 Task: Add an event with the title Second Presentation Rehearsal, date '2023/10/15', time 7:50 AM to 9:50 AMand add a description: Participants will be assigned to teams, ensuring a mix of individuals from different departments or backgrounds. This promotes cross-functional collaboration, diversity of perspectives, and the opportunity to work with colleagues they may not typically interact with.Select event color  Tangerine . Add location for the event as: 654 Oia, Santorini, Greece, logged in from the account softage.6@softage.netand send the event invitation to softage.3@softage.net and softage.4@softage.net. Set a reminder for the event Weekly on Sunday
Action: Mouse moved to (78, 86)
Screenshot: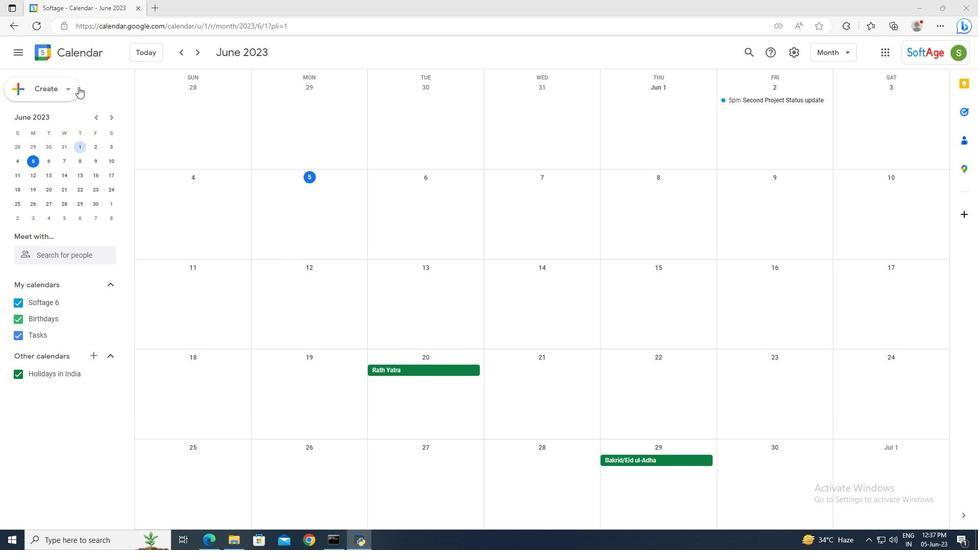
Action: Mouse pressed left at (78, 86)
Screenshot: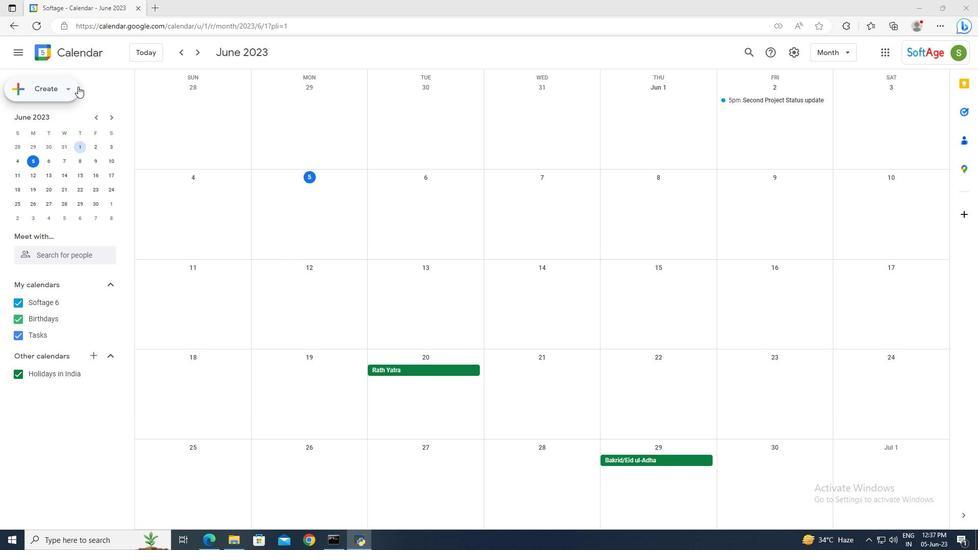 
Action: Mouse moved to (79, 113)
Screenshot: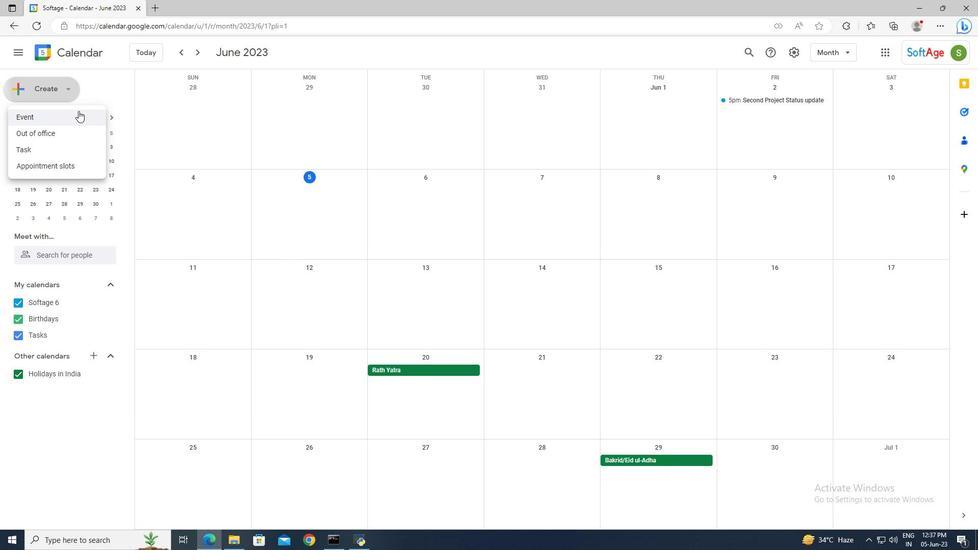 
Action: Mouse pressed left at (79, 113)
Screenshot: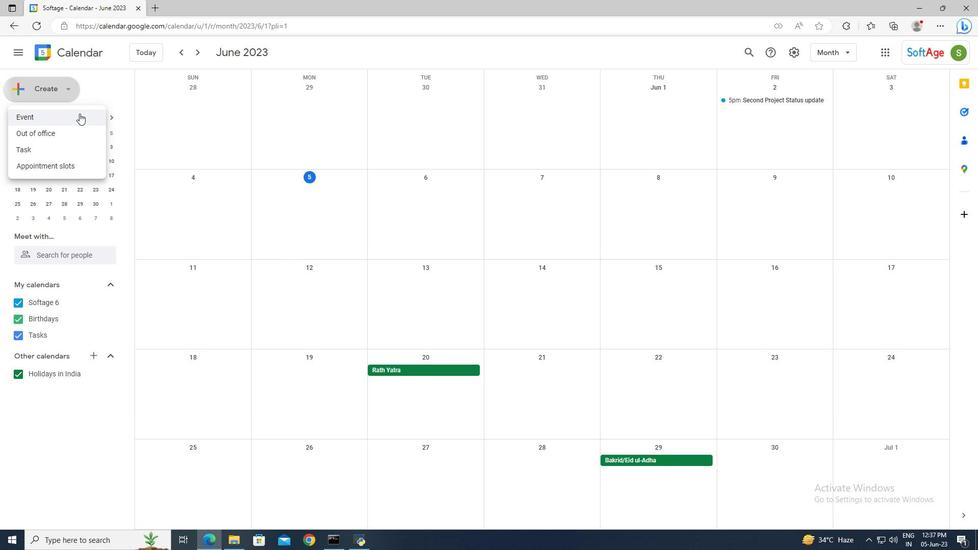 
Action: Mouse moved to (514, 342)
Screenshot: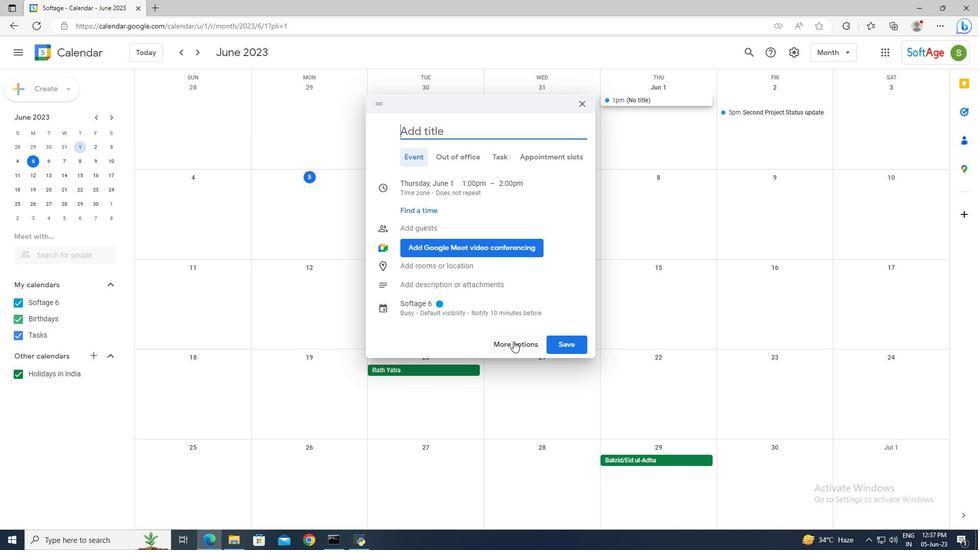 
Action: Mouse pressed left at (514, 342)
Screenshot: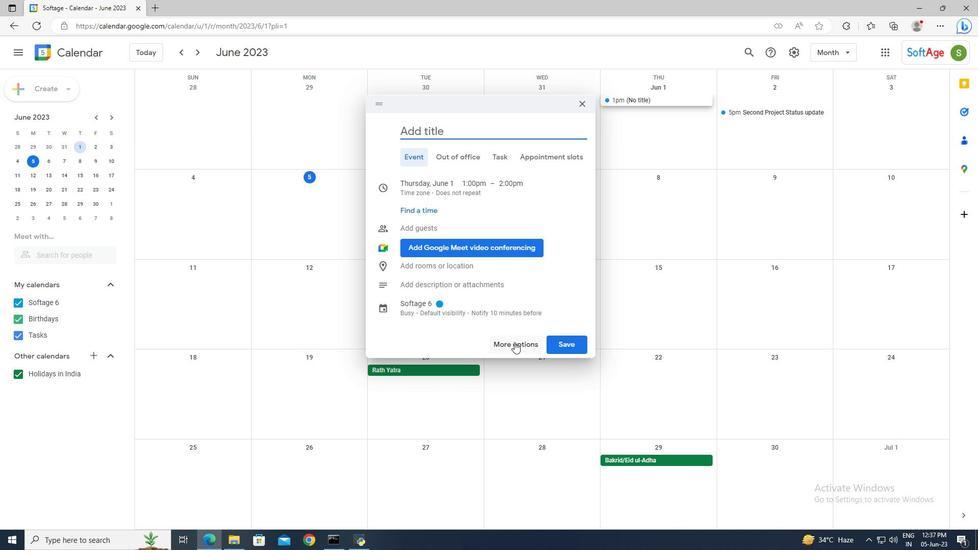 
Action: Mouse moved to (346, 60)
Screenshot: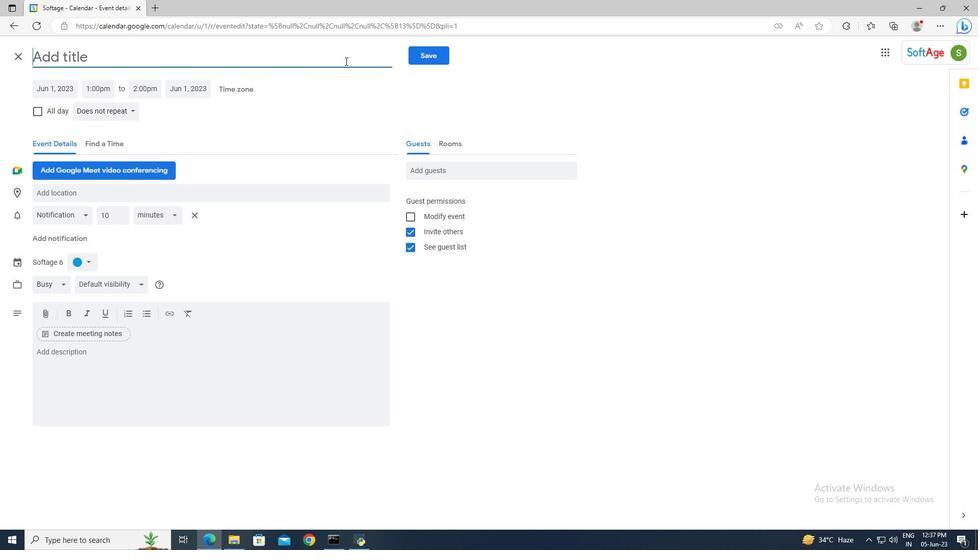 
Action: Mouse pressed left at (346, 60)
Screenshot: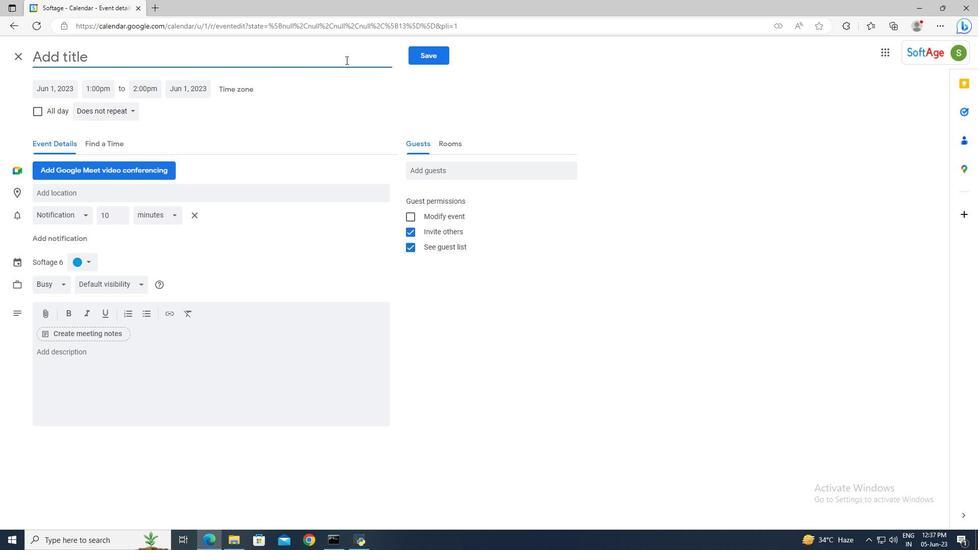 
Action: Key pressed <Key.shift>Second<Key.space><Key.shift>Presentation<Key.space><Key.shift>Rehearsal
Screenshot: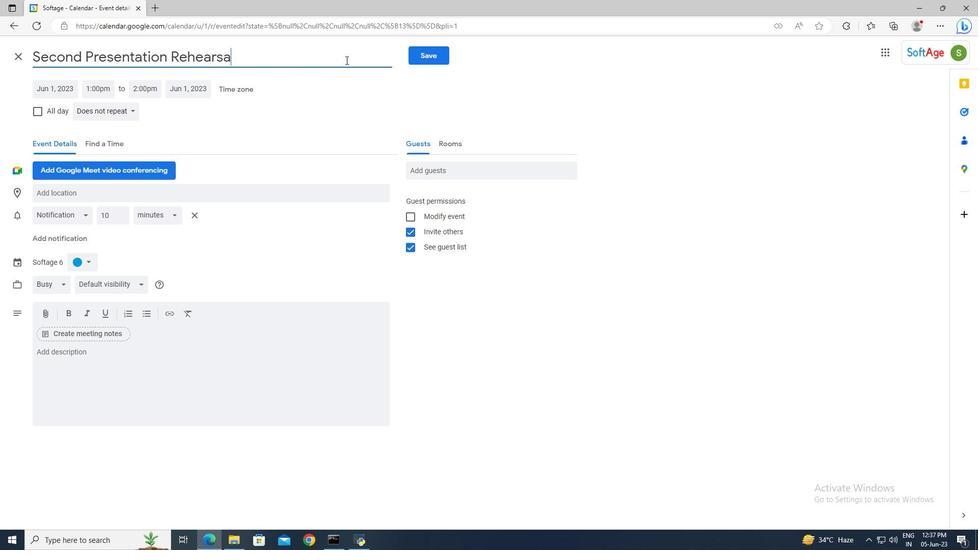 
Action: Mouse moved to (71, 88)
Screenshot: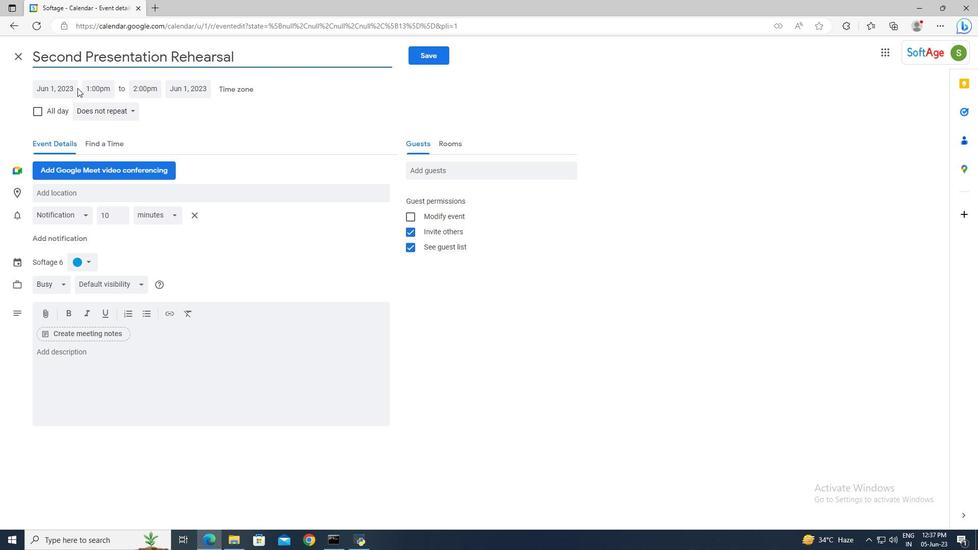 
Action: Mouse pressed left at (71, 88)
Screenshot: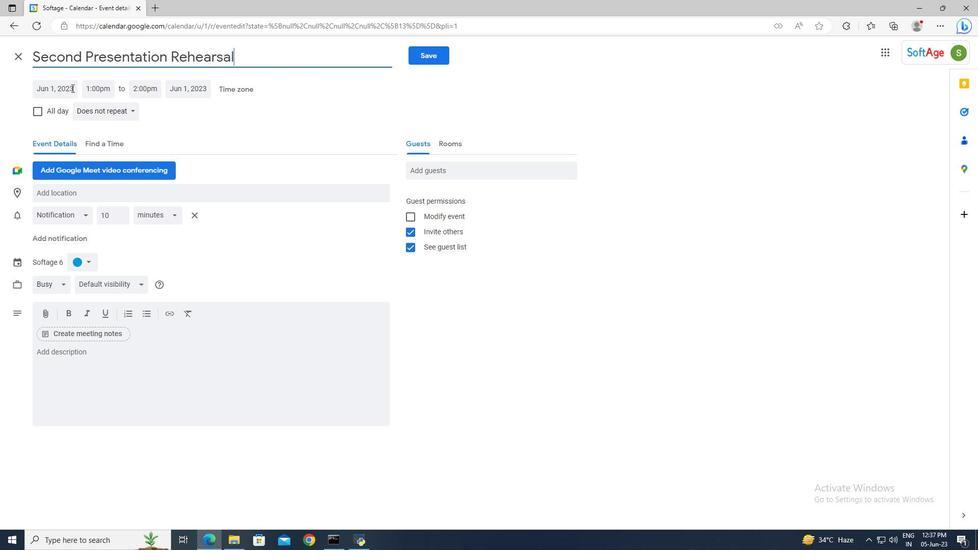 
Action: Mouse moved to (160, 107)
Screenshot: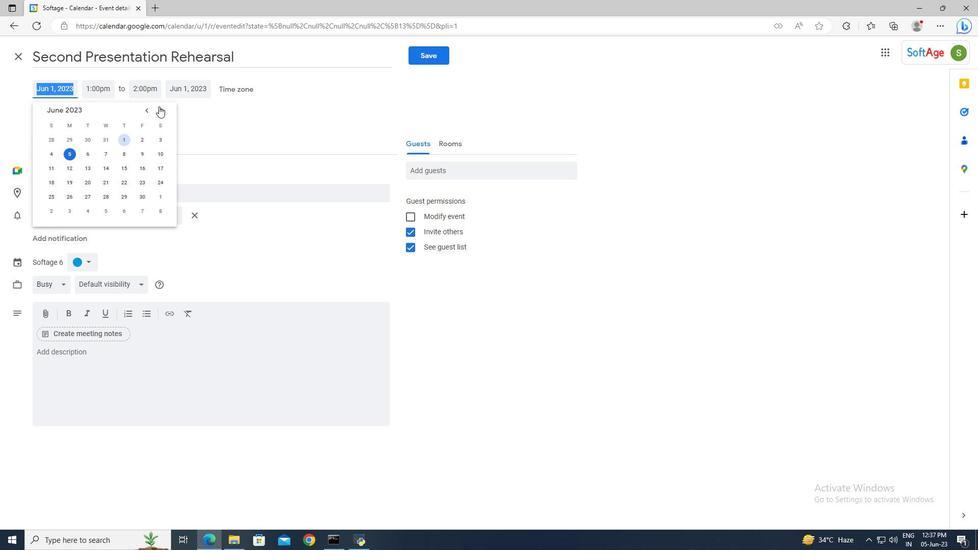 
Action: Mouse pressed left at (160, 107)
Screenshot: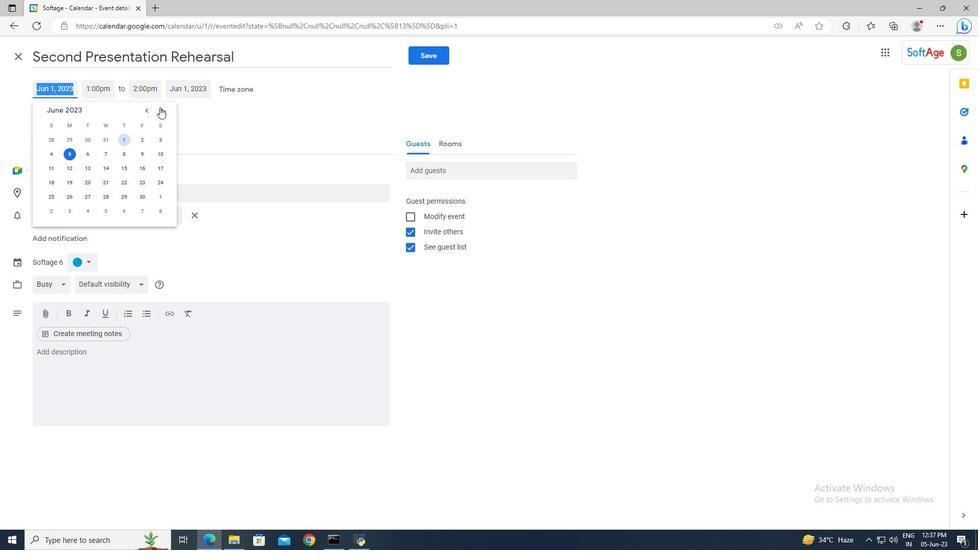 
Action: Mouse pressed left at (160, 107)
Screenshot: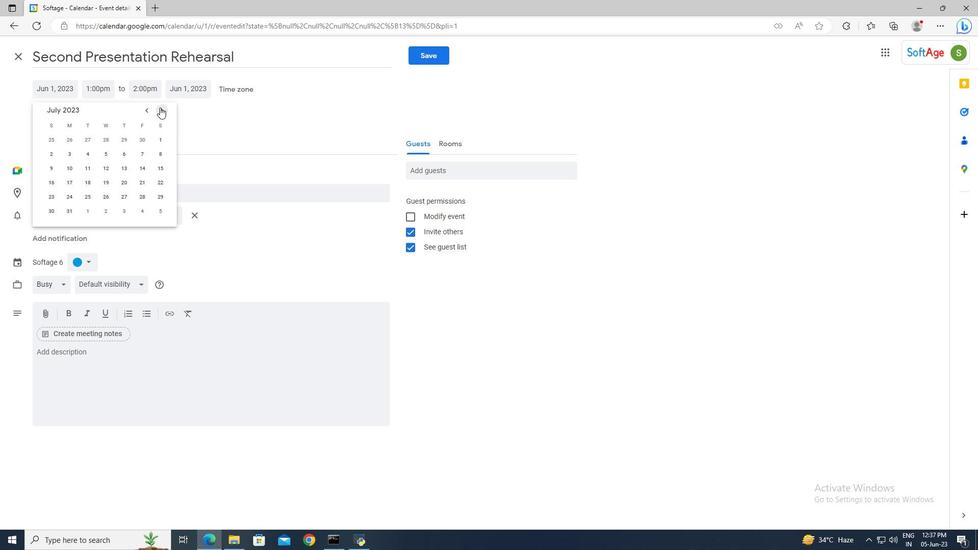 
Action: Mouse pressed left at (160, 107)
Screenshot: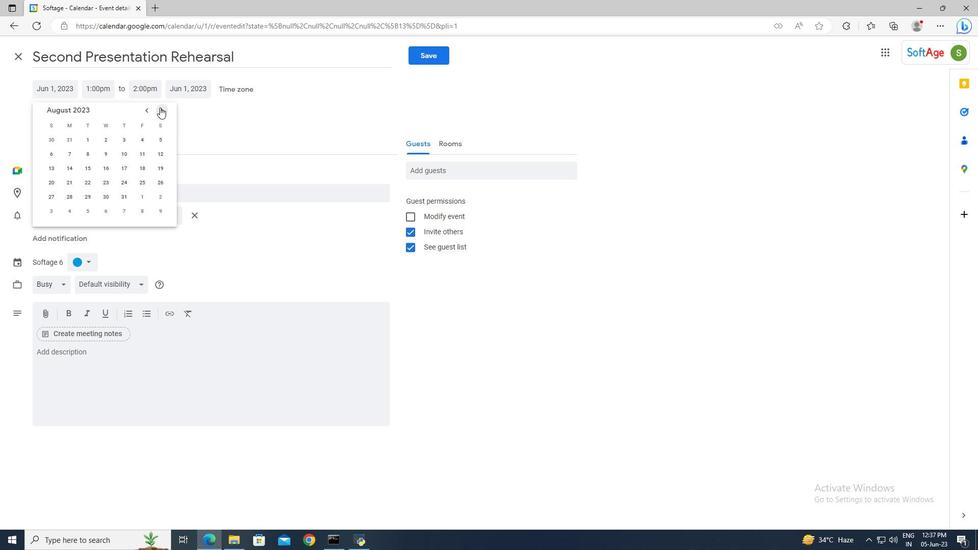 
Action: Mouse pressed left at (160, 107)
Screenshot: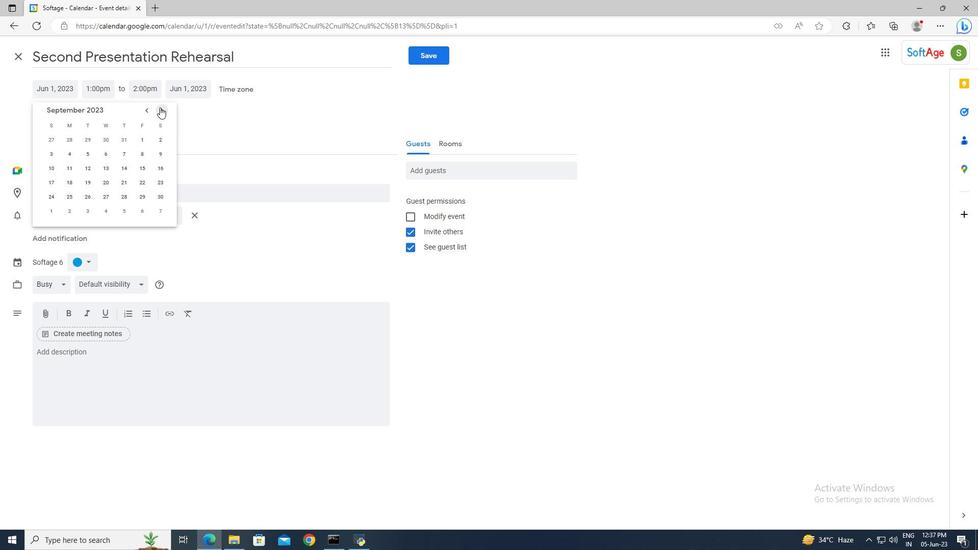 
Action: Mouse moved to (53, 165)
Screenshot: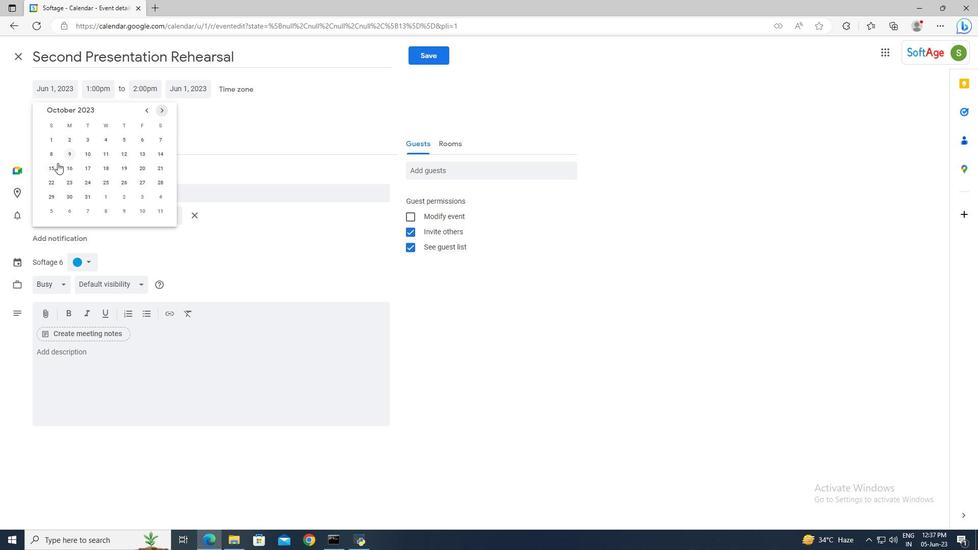 
Action: Mouse pressed left at (53, 165)
Screenshot: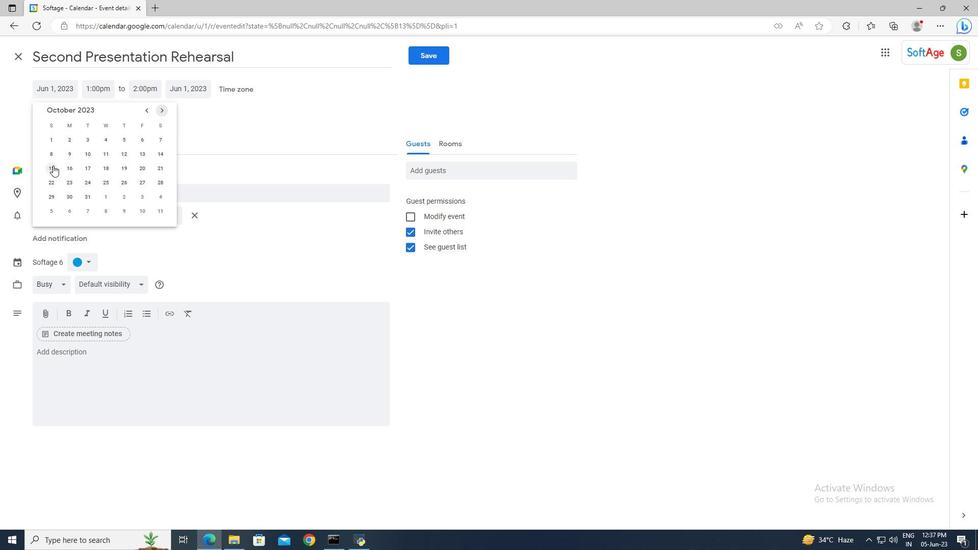 
Action: Mouse moved to (103, 87)
Screenshot: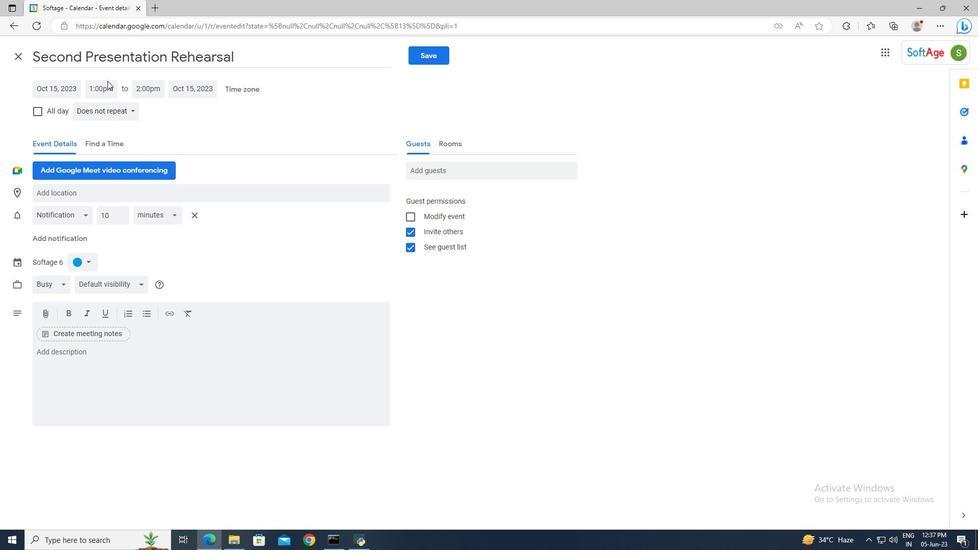 
Action: Mouse pressed left at (103, 87)
Screenshot: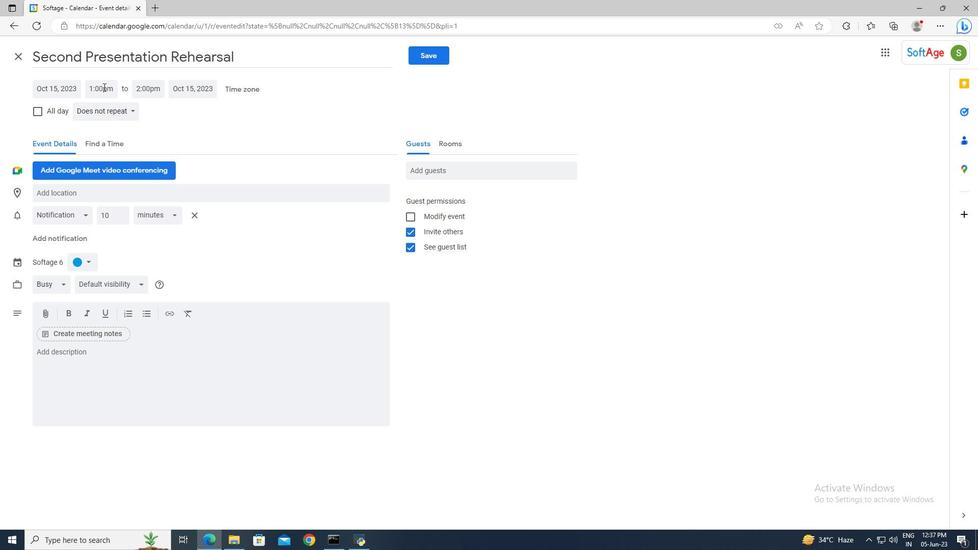 
Action: Key pressed 7<Key.shift_r>:50am<Key.enter><Key.tab>9<Key.shift>:50<Key.enter>
Screenshot: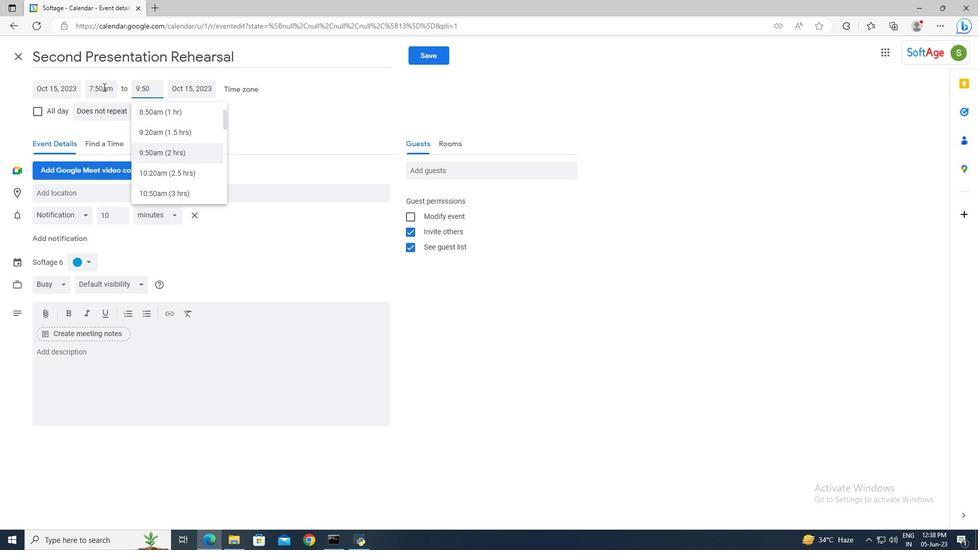 
Action: Mouse moved to (92, 356)
Screenshot: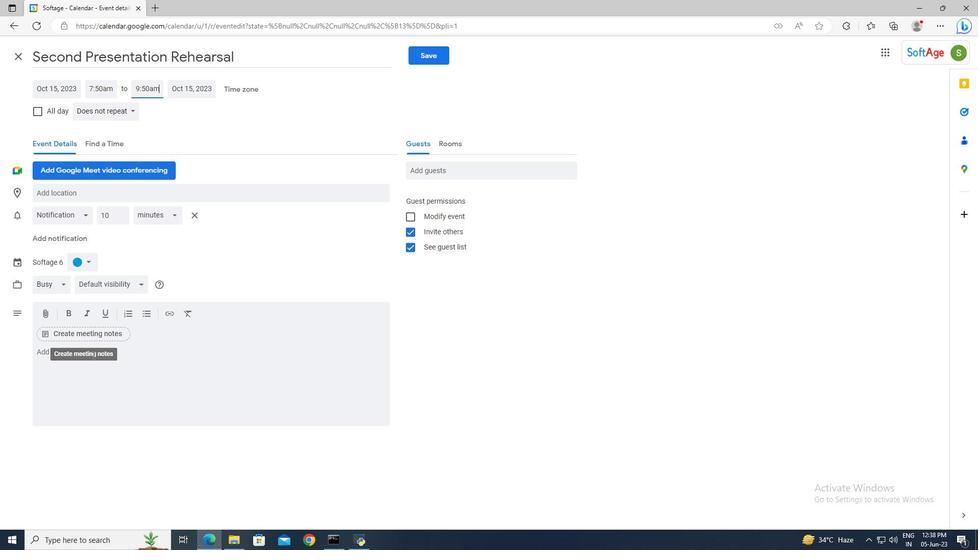 
Action: Mouse pressed left at (92, 356)
Screenshot: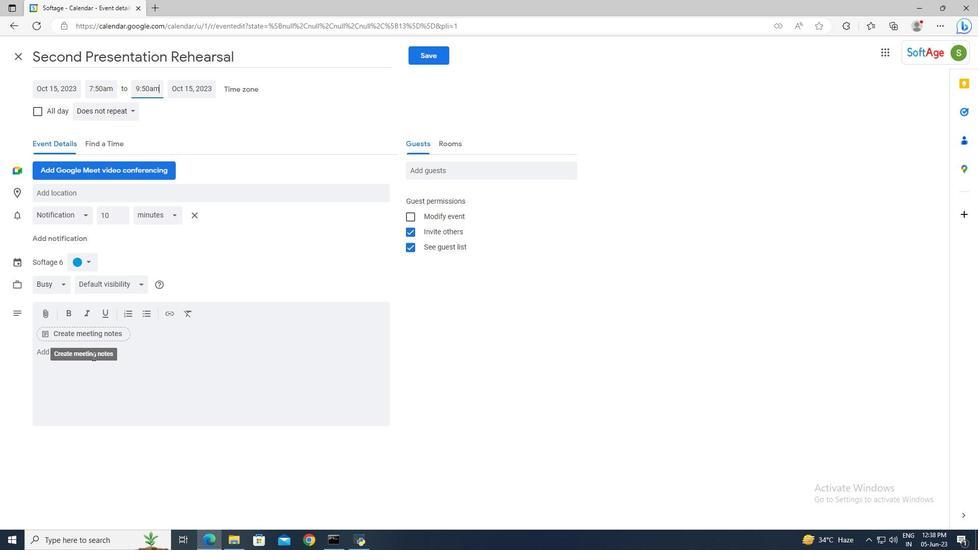 
Action: Key pressed <Key.shift>Participants<Key.space>will<Key.space>be<Key.space>assigned<Key.space>to<Key.space>teams,<Key.space>ensuring<Key.space>a<Key.space>mix<Key.space>of<Key.space>individuals<Key.space>from<Key.space>different<Key.space>departments<Key.space>or<Key.space>backgrounds.<Key.space><Key.shift>This<Key.space>promotes<Key.space>cross-functional<Key.space>collaboration,<Key.space>diversity<Key.space>of<Key.space>perspectives,<Key.space>and<Key.space>the<Key.space>opportunity<Key.space>to<Key.space>work<Key.space>with<Key.space>colleagues<Key.space>they<Key.space>may<Key.space>not<Key.space>typically<Key.space>interact<Key.space>with.
Screenshot: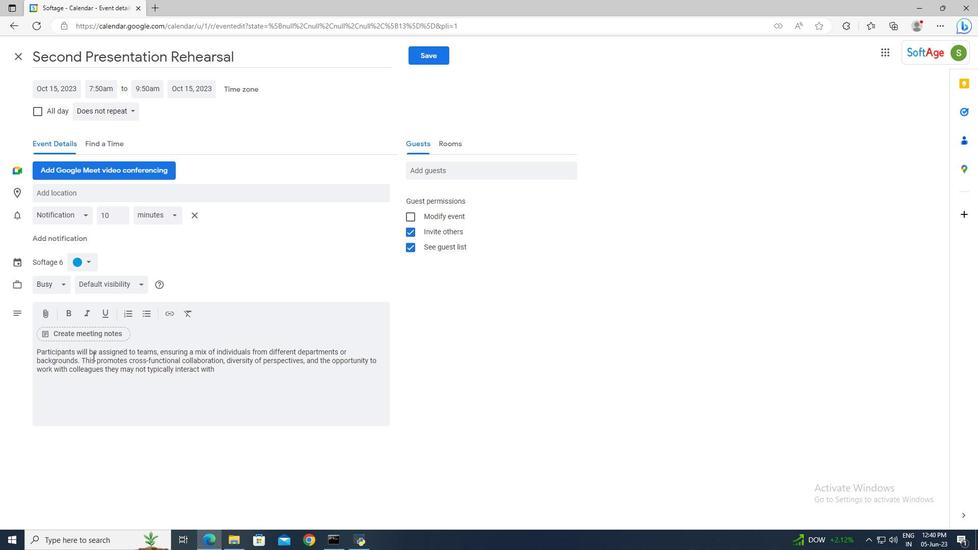 
Action: Mouse moved to (118, 199)
Screenshot: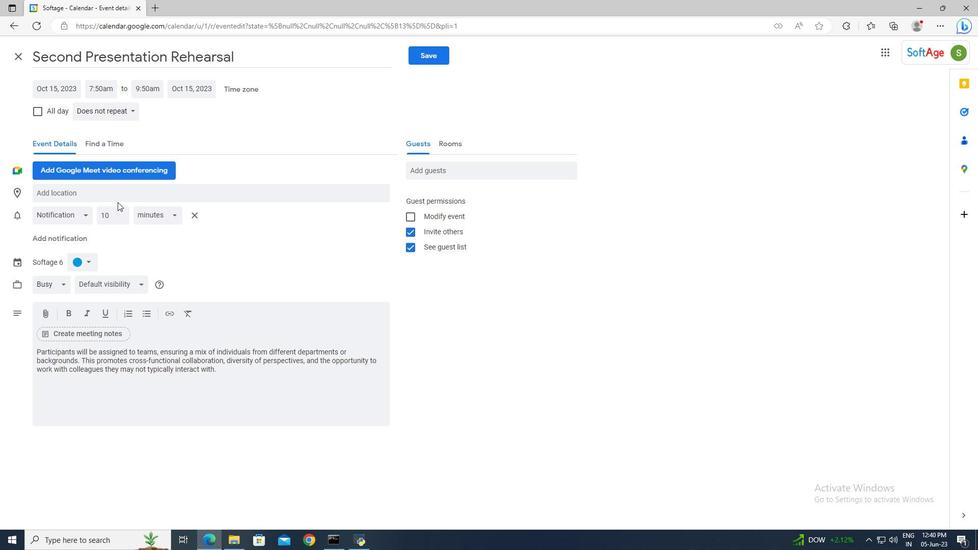 
Action: Mouse pressed left at (118, 199)
Screenshot: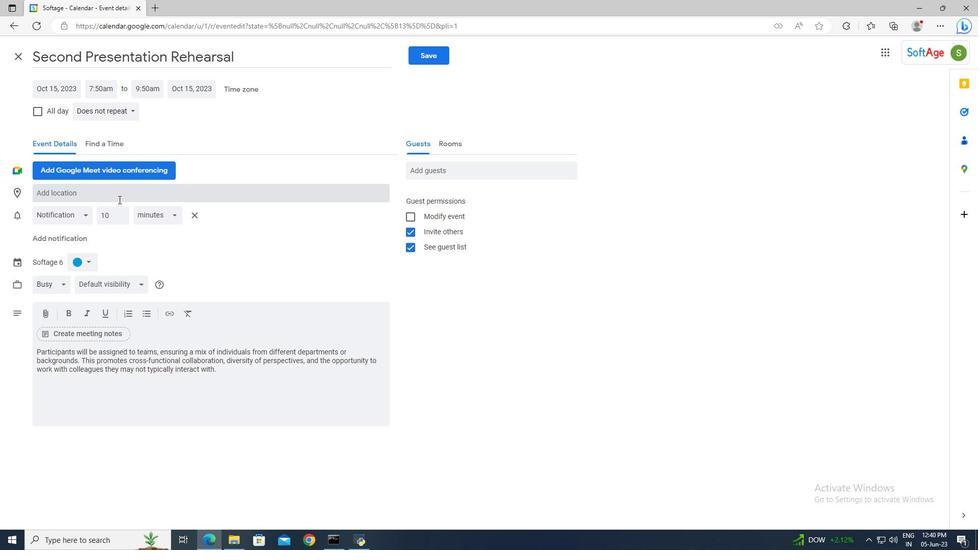 
Action: Key pressed 654<Key.space><Key.shift>Oia,<Key.space><Key.shift>Santorini,<Key.space><Key.shift>Greece<Key.enter>
Screenshot: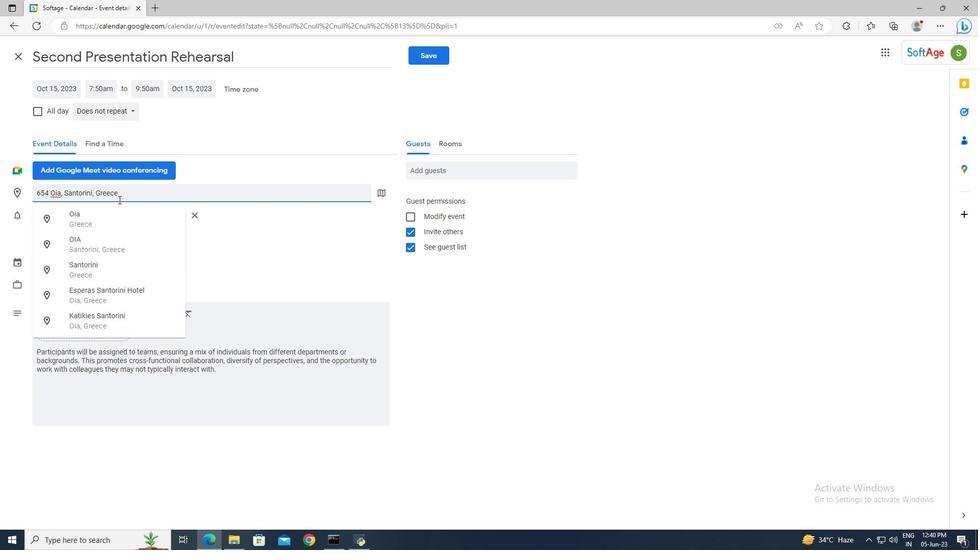 
Action: Mouse moved to (453, 167)
Screenshot: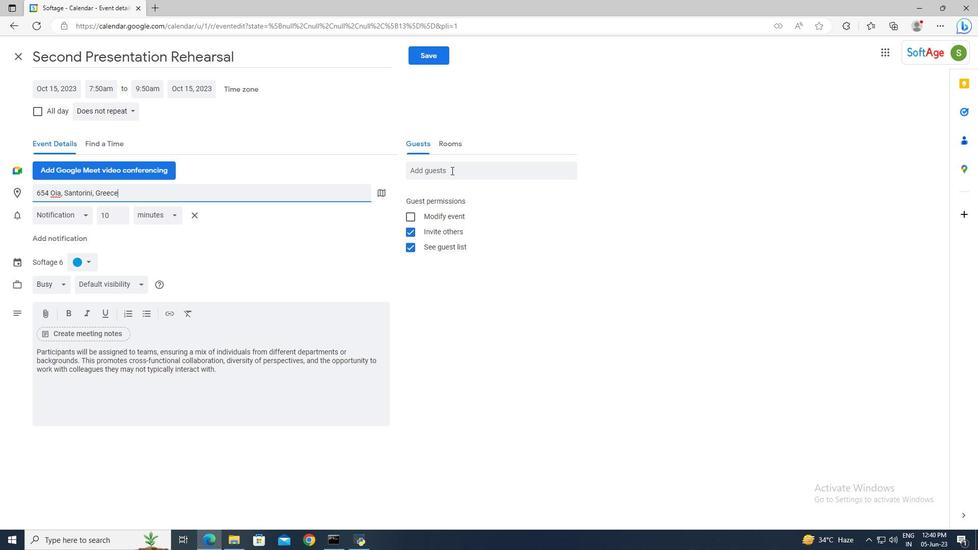 
Action: Mouse pressed left at (453, 167)
Screenshot: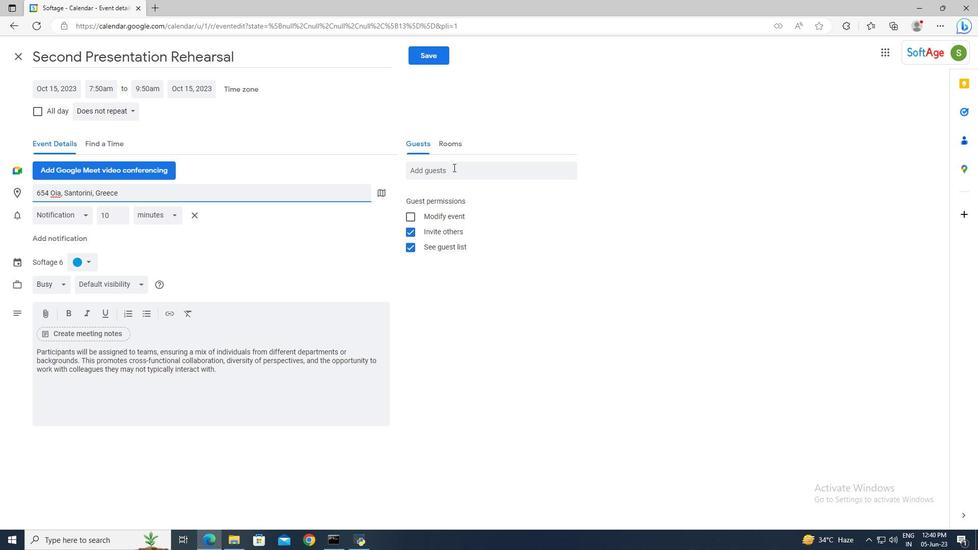 
Action: Key pressed softage.3<Key.shift>@softage.net<Key.enter>softage.4<Key.shift>@softage.net<Key.enter>
Screenshot: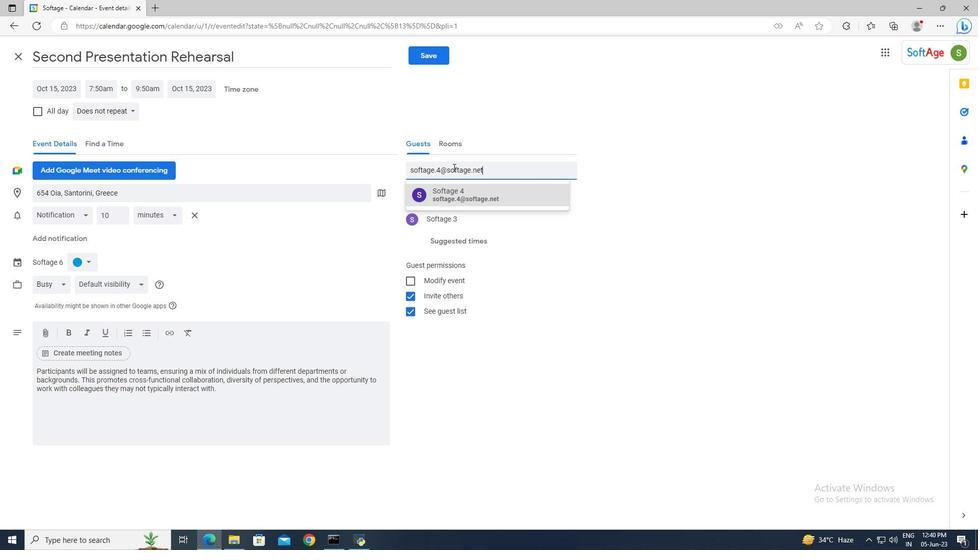 
Action: Mouse moved to (129, 111)
Screenshot: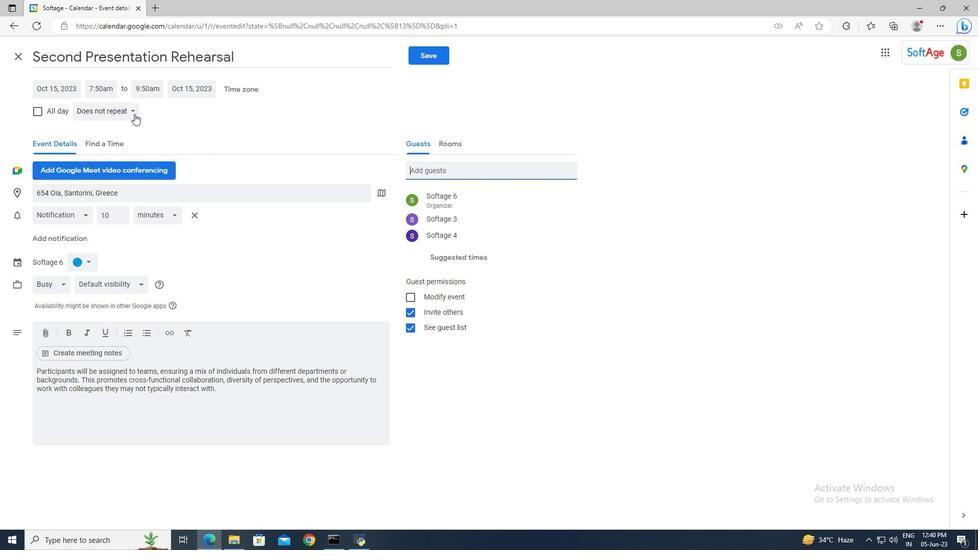 
Action: Mouse pressed left at (129, 111)
Screenshot: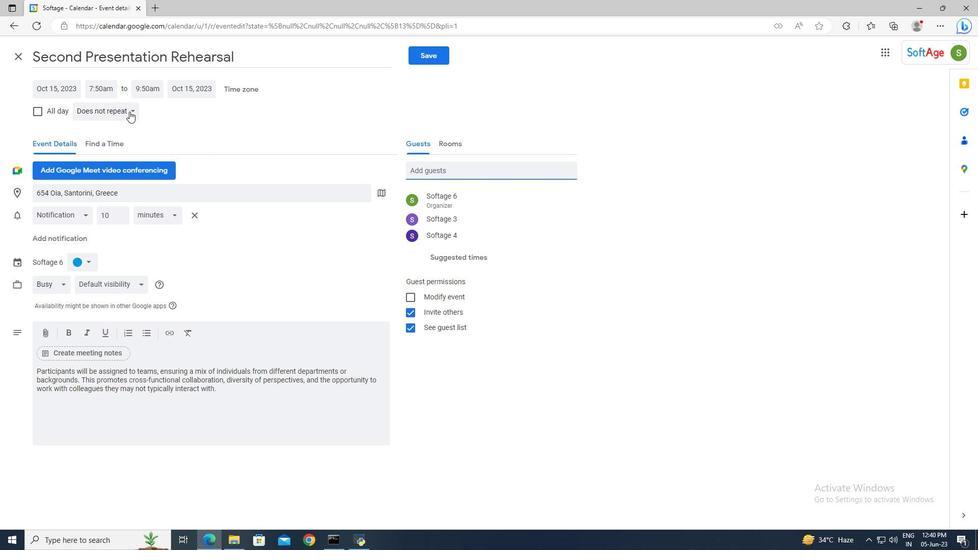 
Action: Mouse moved to (132, 145)
Screenshot: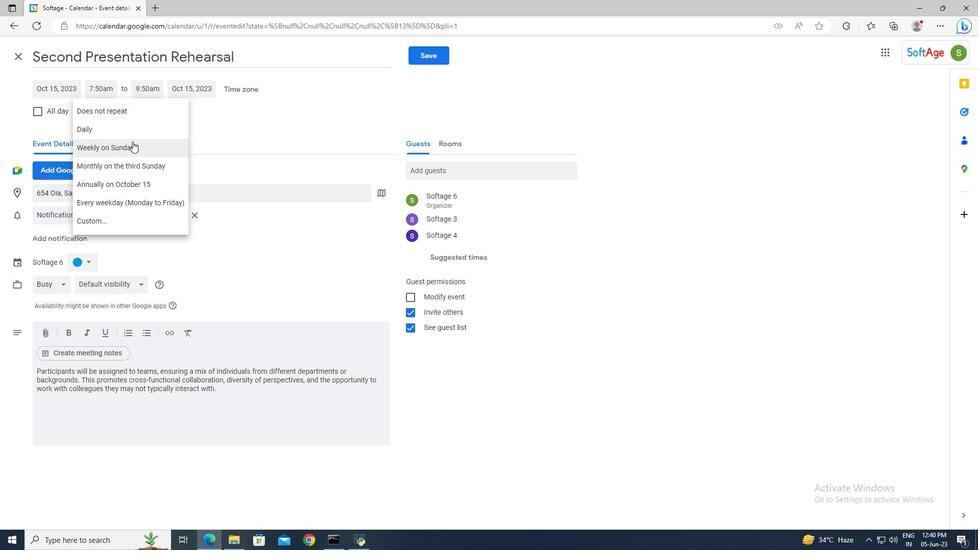 
Action: Mouse pressed left at (132, 145)
Screenshot: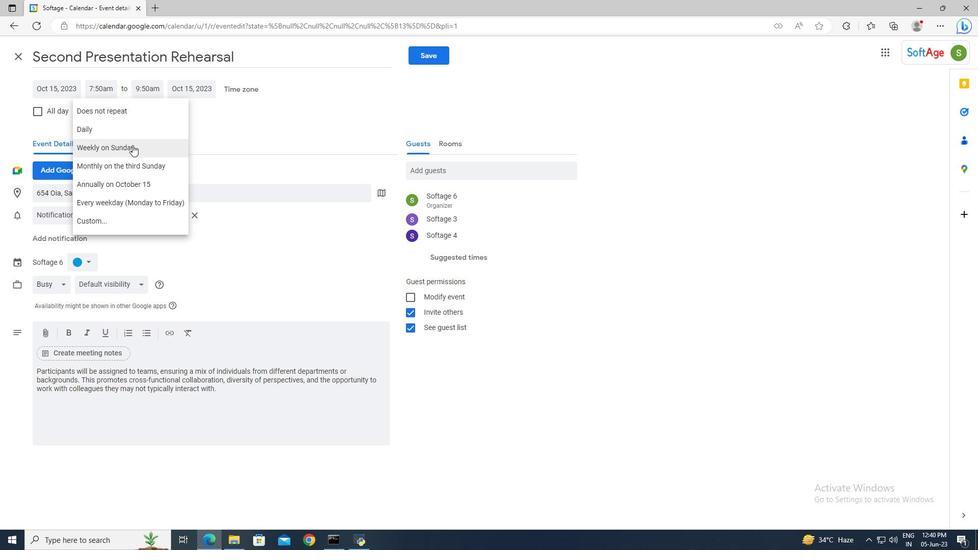 
Action: Mouse moved to (416, 58)
Screenshot: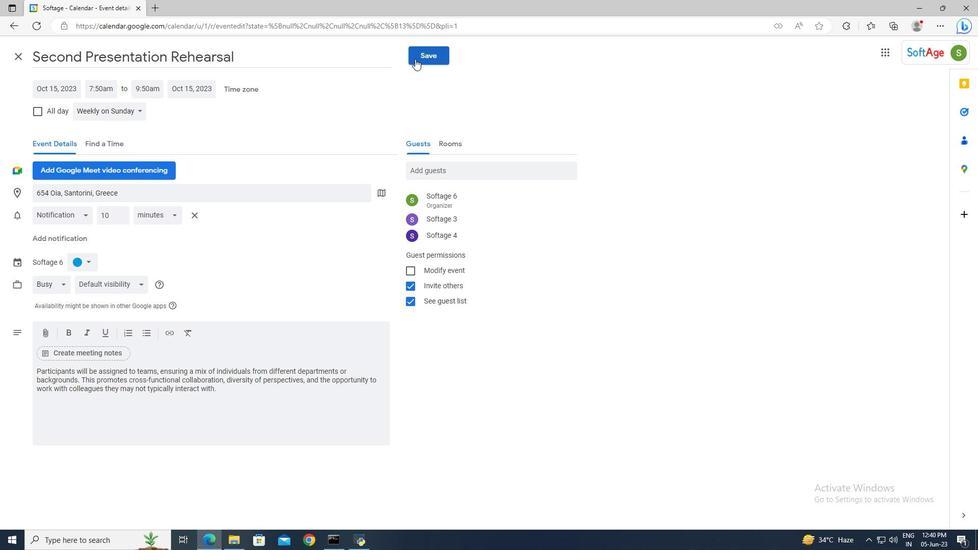 
Action: Mouse pressed left at (416, 58)
Screenshot: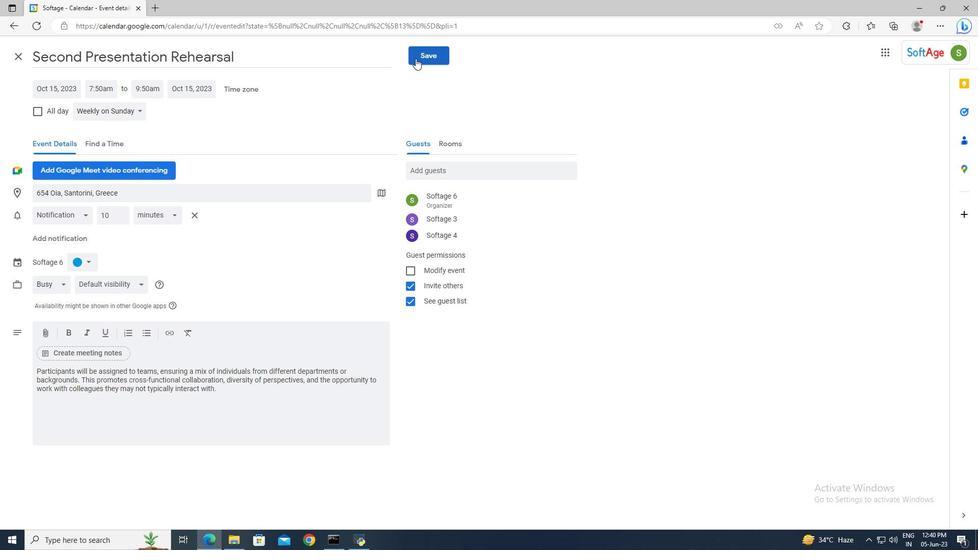 
Action: Mouse moved to (581, 305)
Screenshot: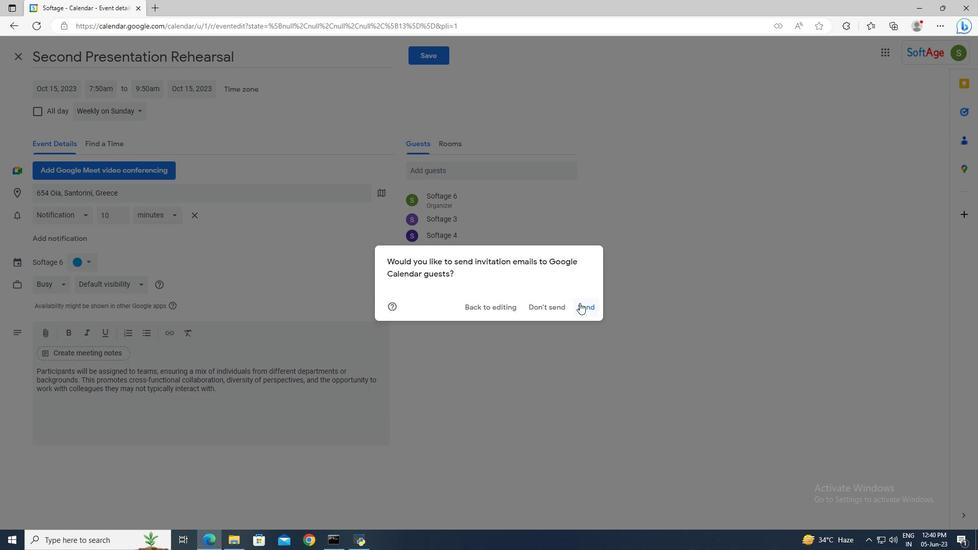 
Action: Mouse pressed left at (581, 305)
Screenshot: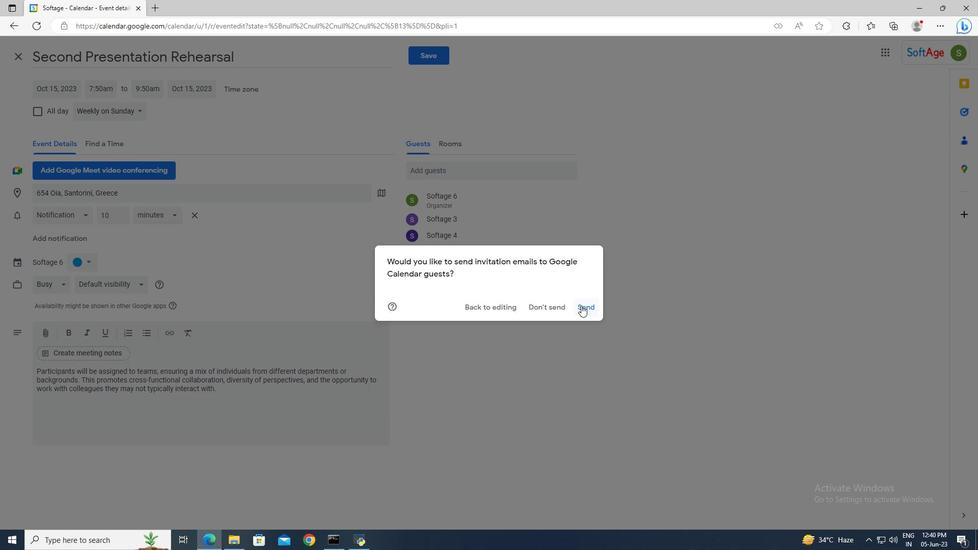 
